 Task: Create a blank project ArtisanBridge with privacy Public and default view as List and in the team Taskers . Create three sections in the project as To-Do, Doing and Done
Action: Mouse moved to (961, 152)
Screenshot: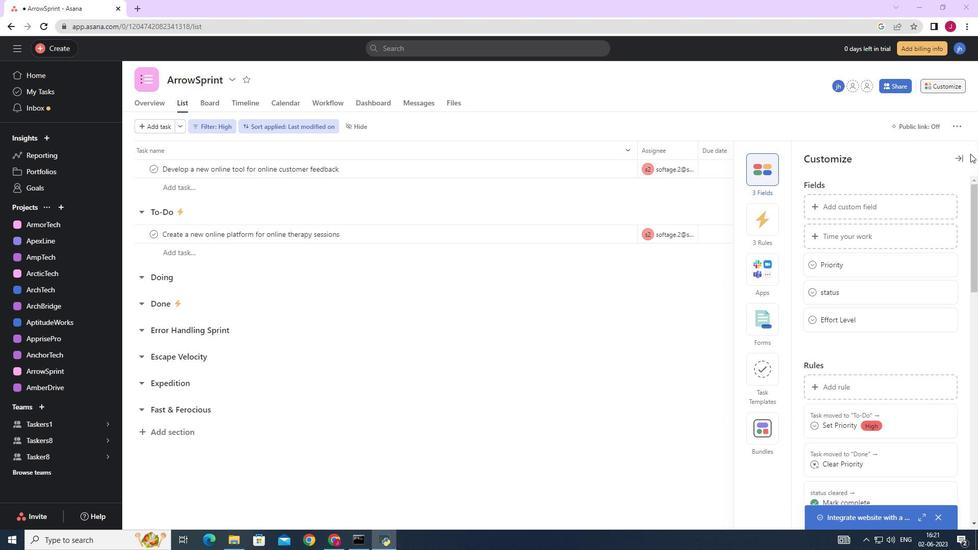 
Action: Mouse pressed left at (961, 152)
Screenshot: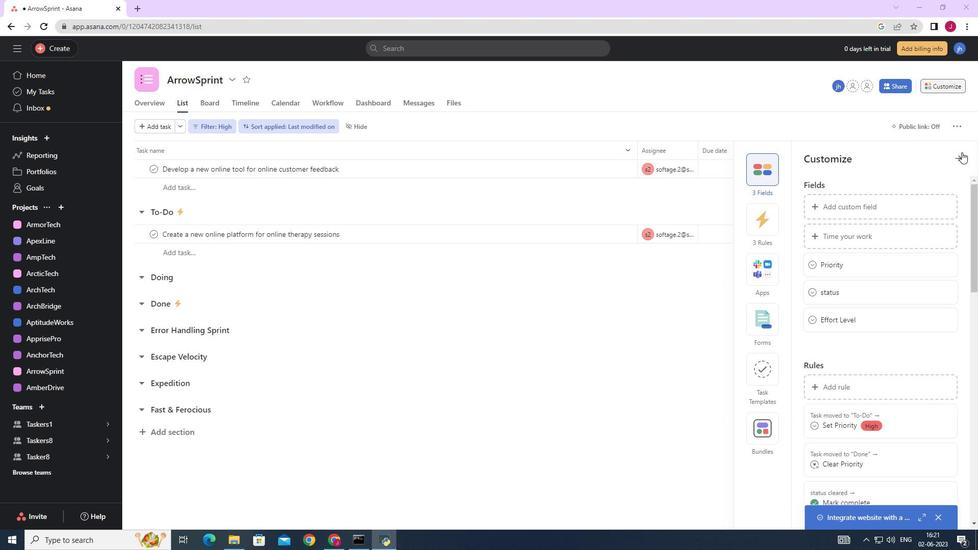 
Action: Mouse moved to (66, 203)
Screenshot: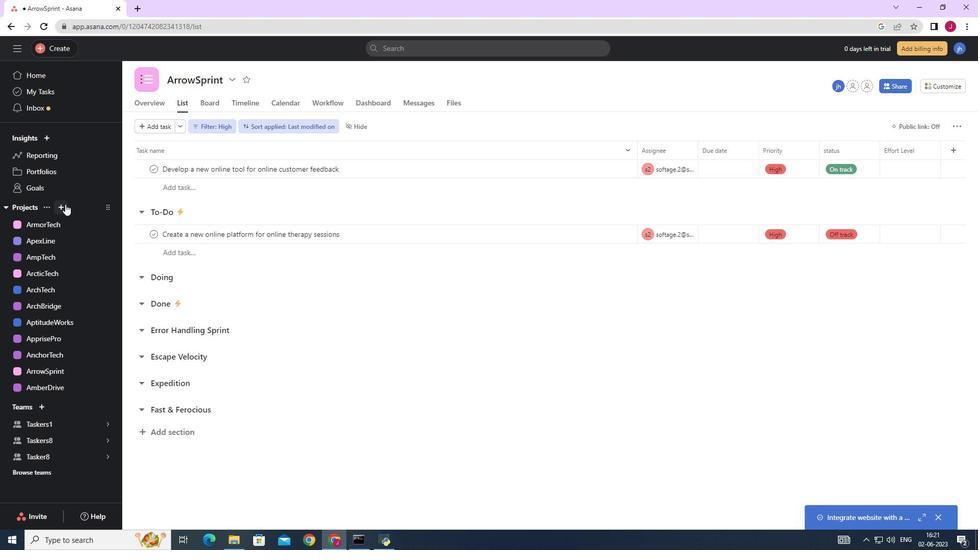 
Action: Mouse pressed left at (65, 203)
Screenshot: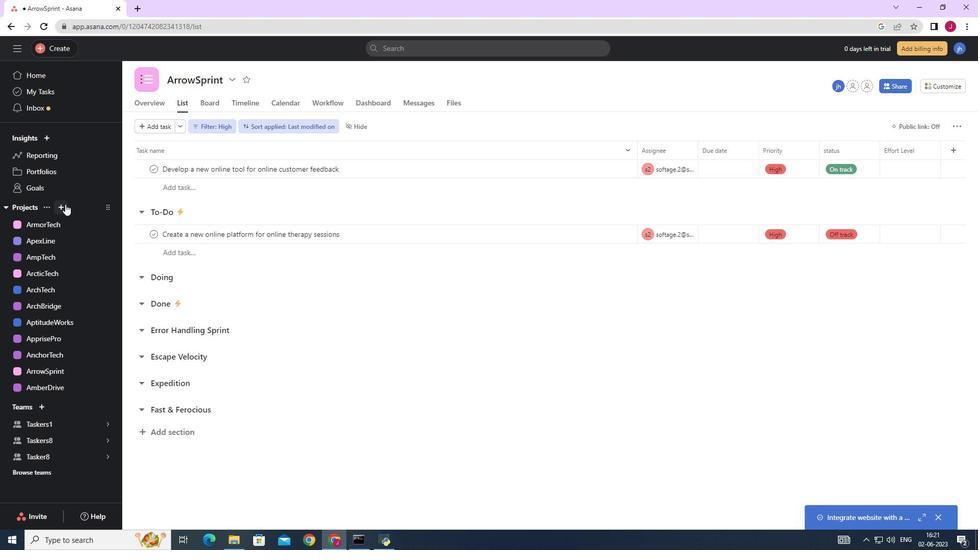 
Action: Mouse moved to (104, 228)
Screenshot: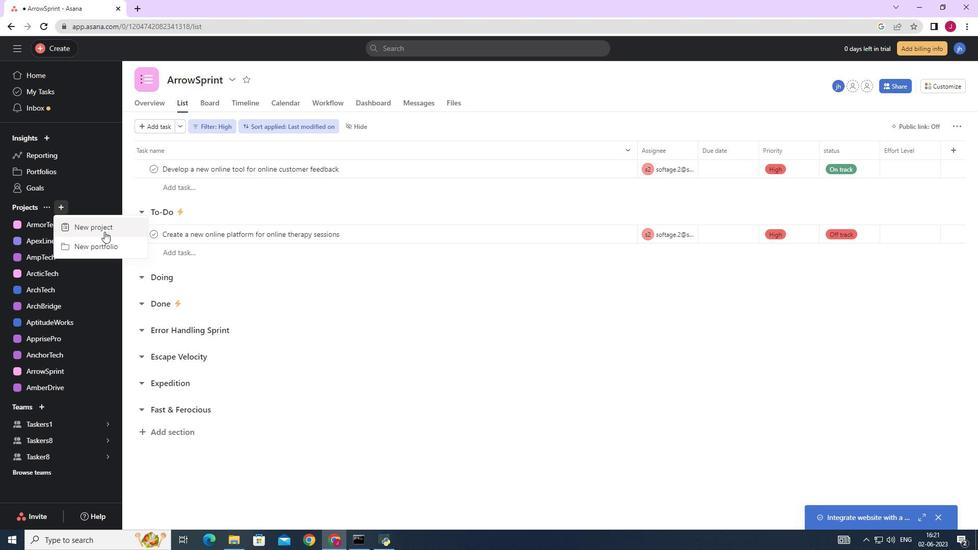 
Action: Mouse pressed left at (104, 228)
Screenshot: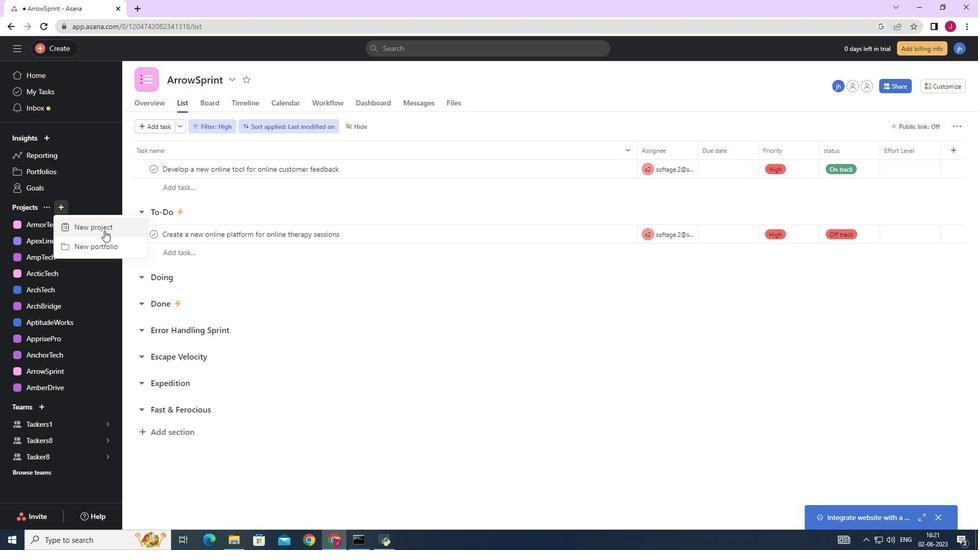 
Action: Mouse moved to (429, 213)
Screenshot: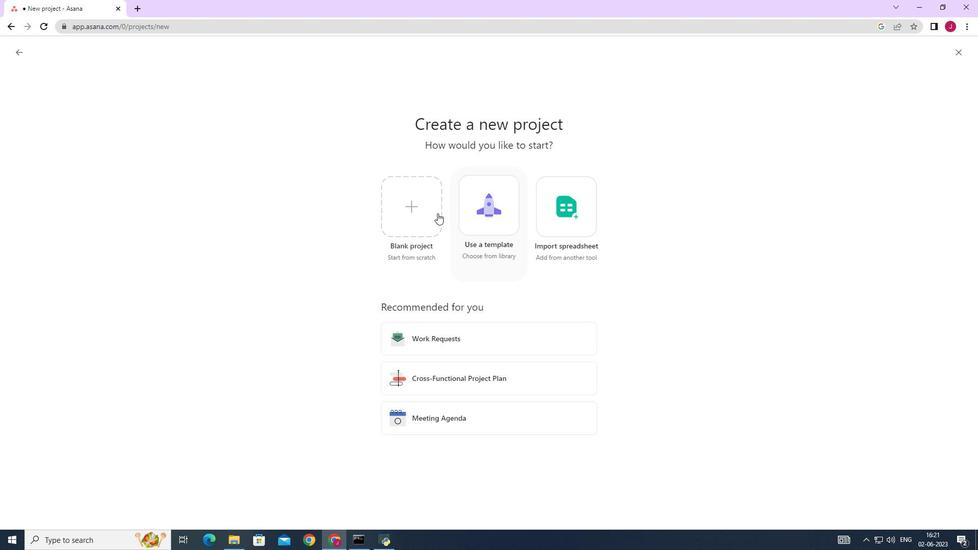 
Action: Mouse pressed left at (429, 213)
Screenshot: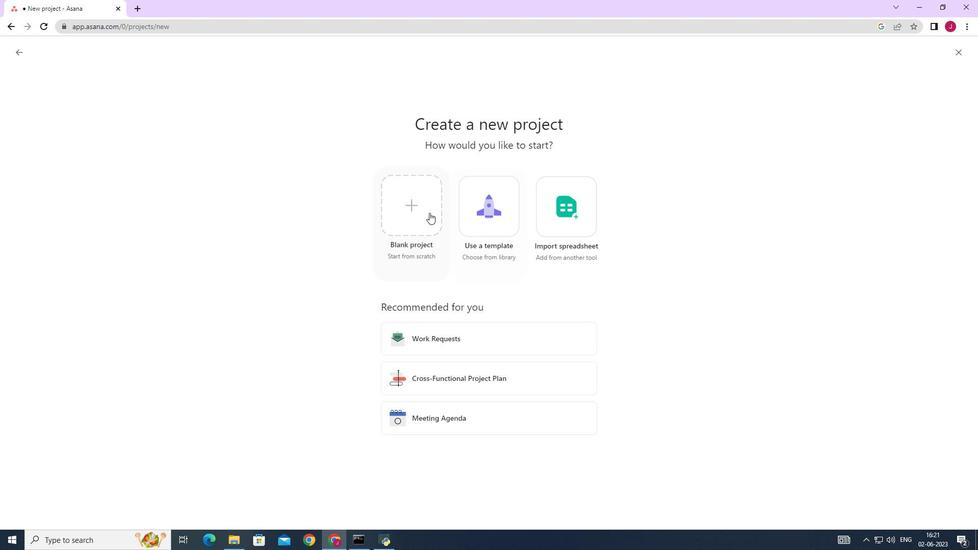 
Action: Mouse moved to (244, 134)
Screenshot: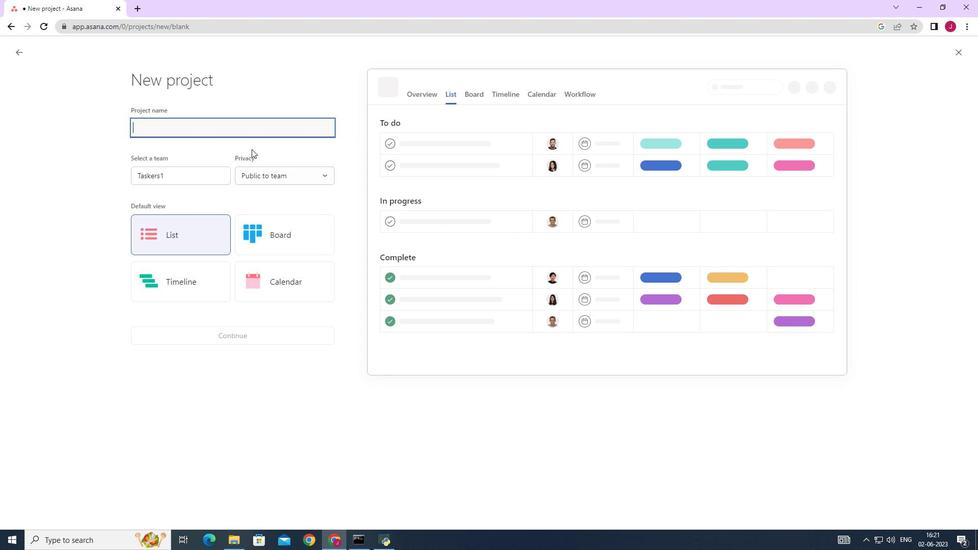 
Action: Key pressed <Key.caps_lock>A<Key.caps_lock>rist<Key.backspace><Key.backspace><Key.backspace>tisan<Key.caps_lock>B<Key.caps_lock>ridge
Screenshot: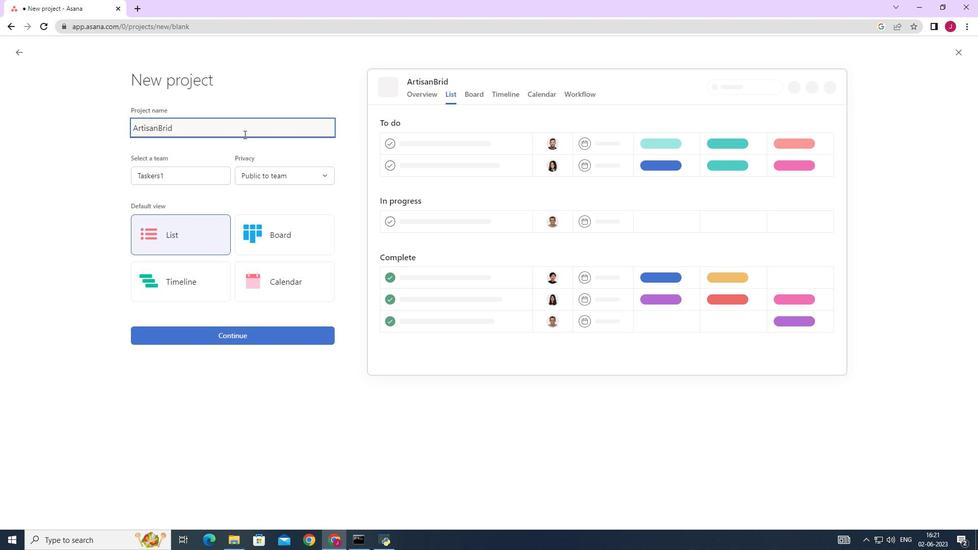 
Action: Mouse moved to (196, 174)
Screenshot: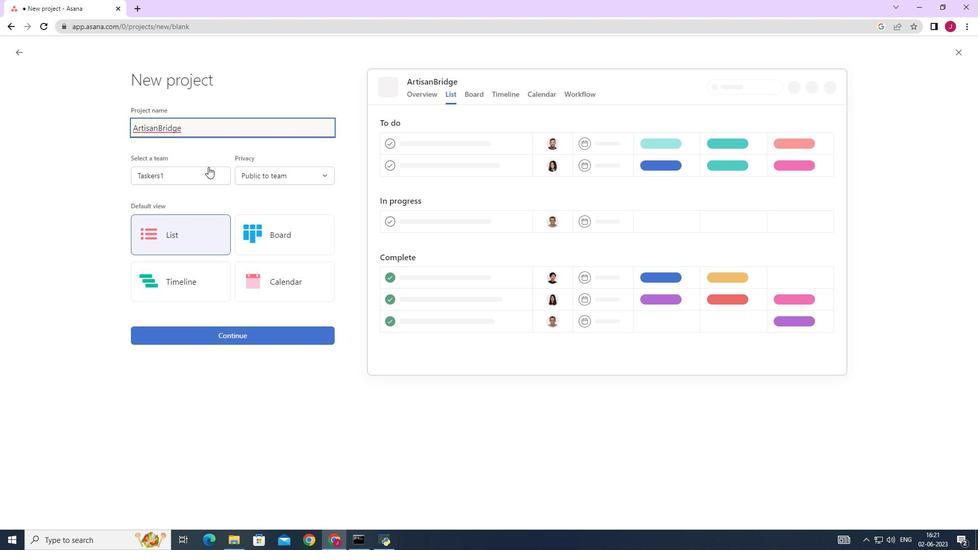 
Action: Mouse pressed left at (196, 174)
Screenshot: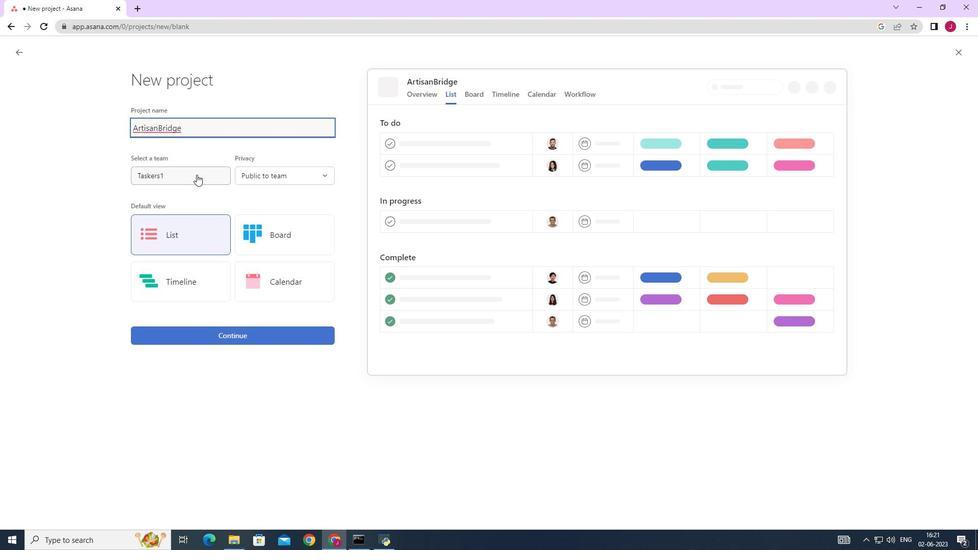 
Action: Mouse moved to (197, 175)
Screenshot: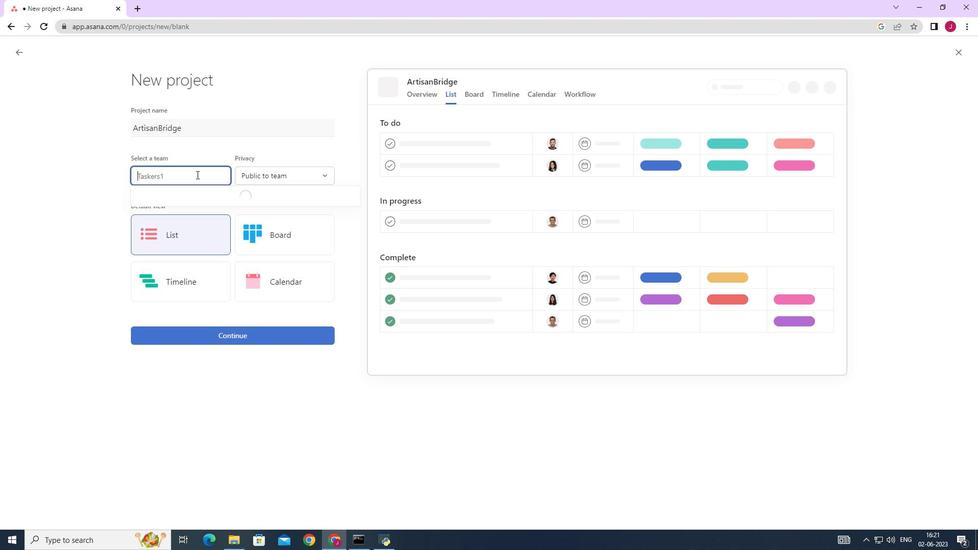 
Action: Mouse pressed left at (197, 175)
Screenshot: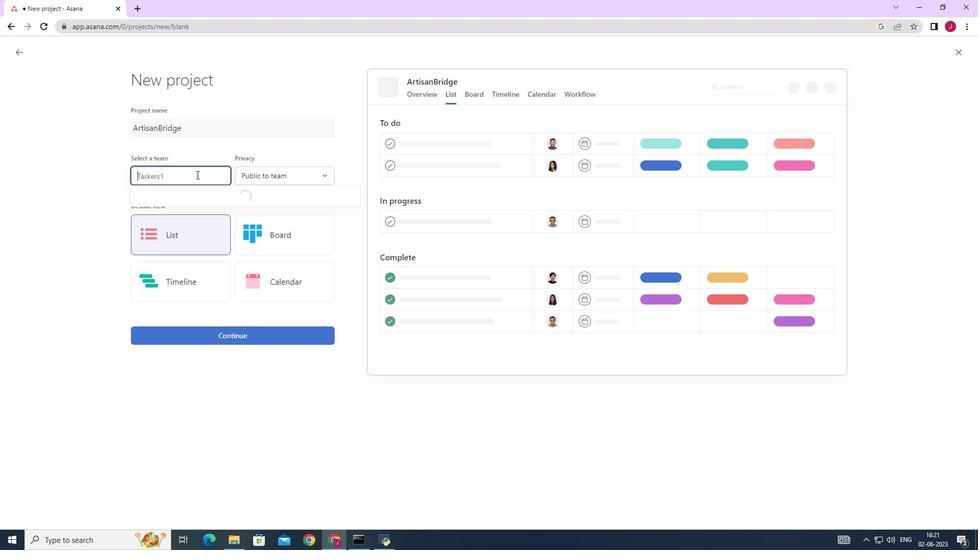 
Action: Mouse moved to (286, 177)
Screenshot: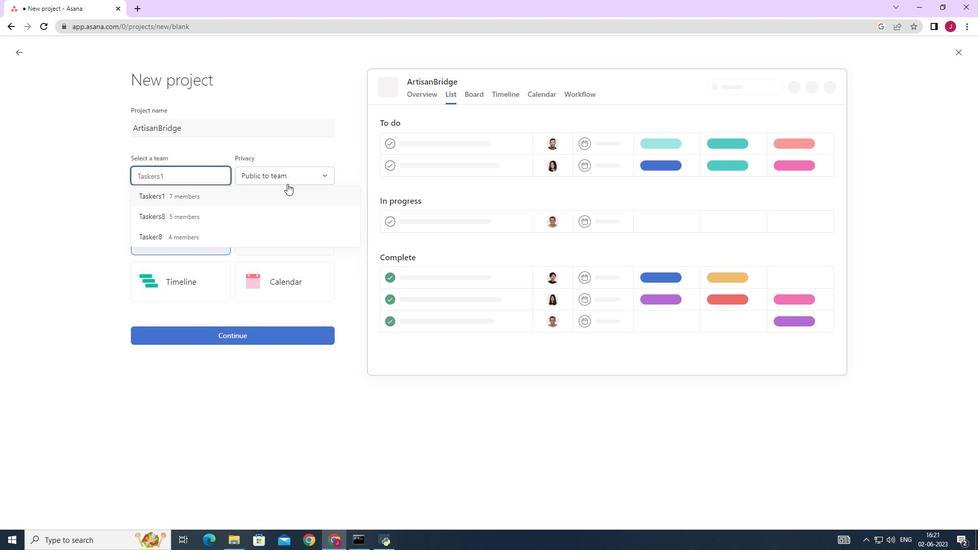 
Action: Mouse pressed left at (286, 177)
Screenshot: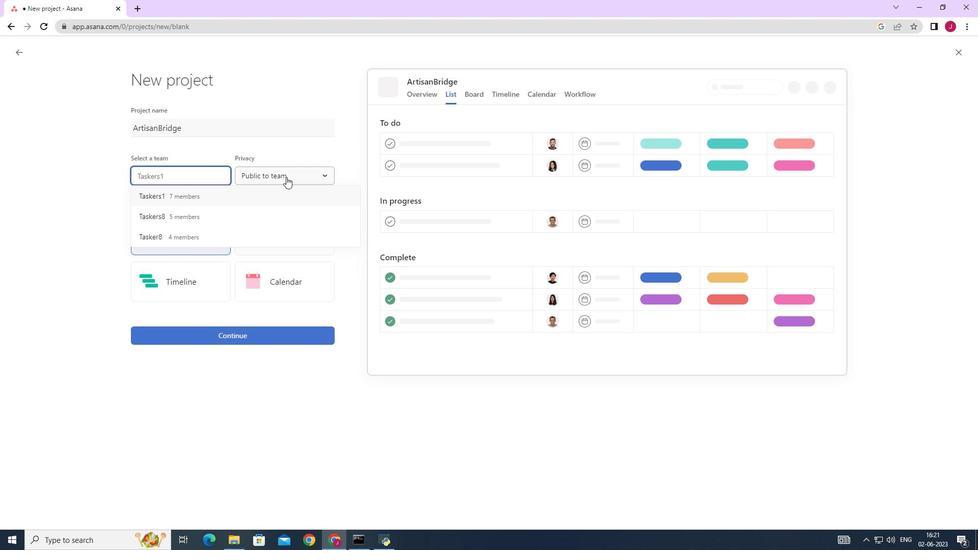 
Action: Mouse moved to (168, 239)
Screenshot: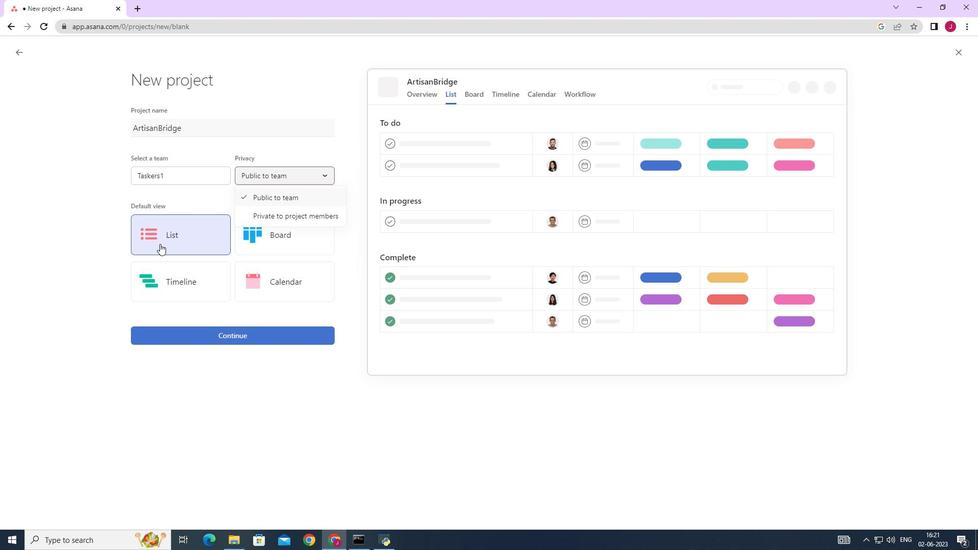 
Action: Mouse pressed left at (168, 239)
Screenshot: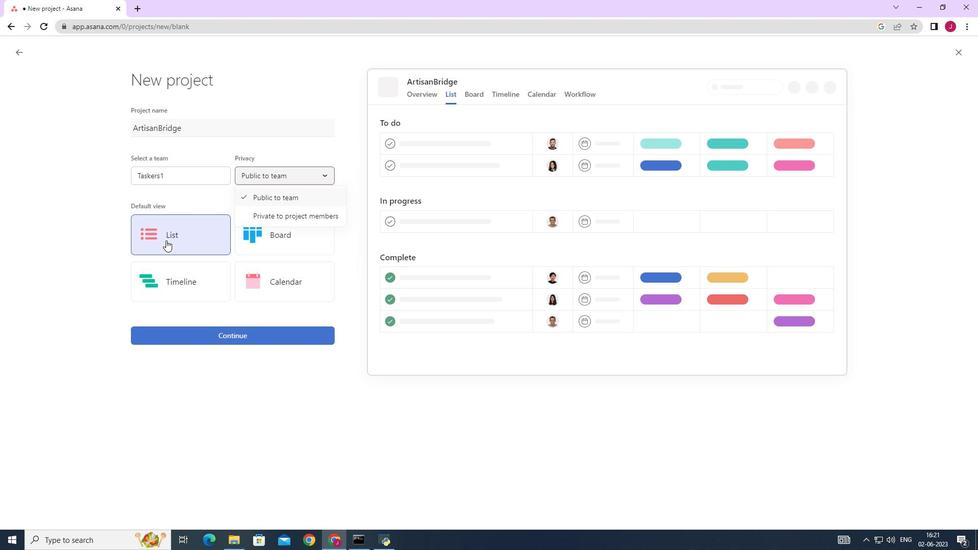 
Action: Mouse moved to (231, 336)
Screenshot: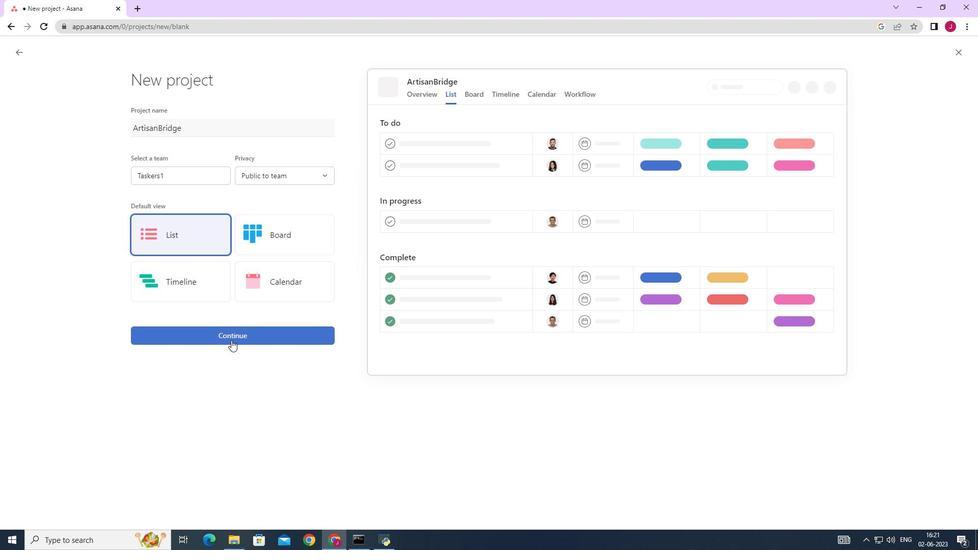 
Action: Mouse pressed left at (231, 336)
Screenshot: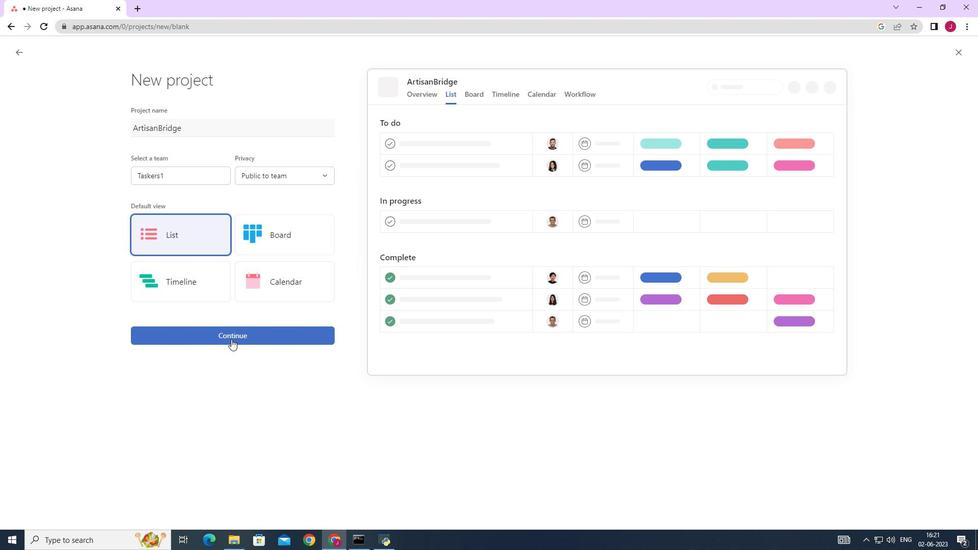 
Action: Mouse moved to (252, 276)
Screenshot: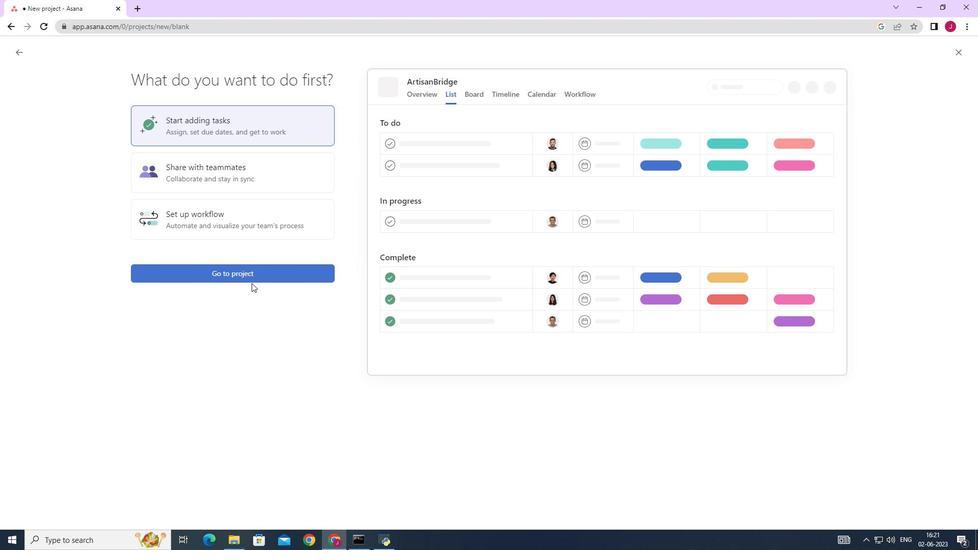 
Action: Mouse pressed left at (252, 276)
Screenshot: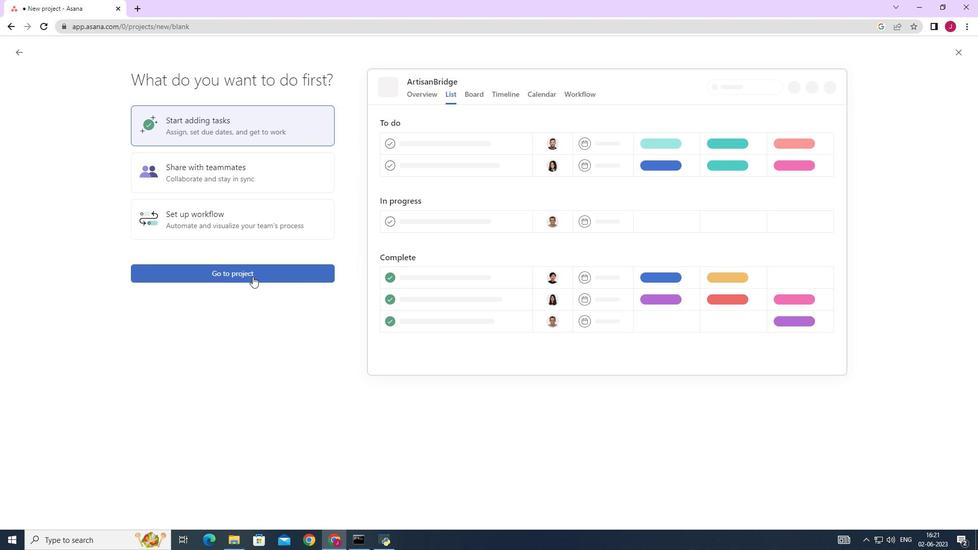 
Action: Mouse moved to (170, 222)
Screenshot: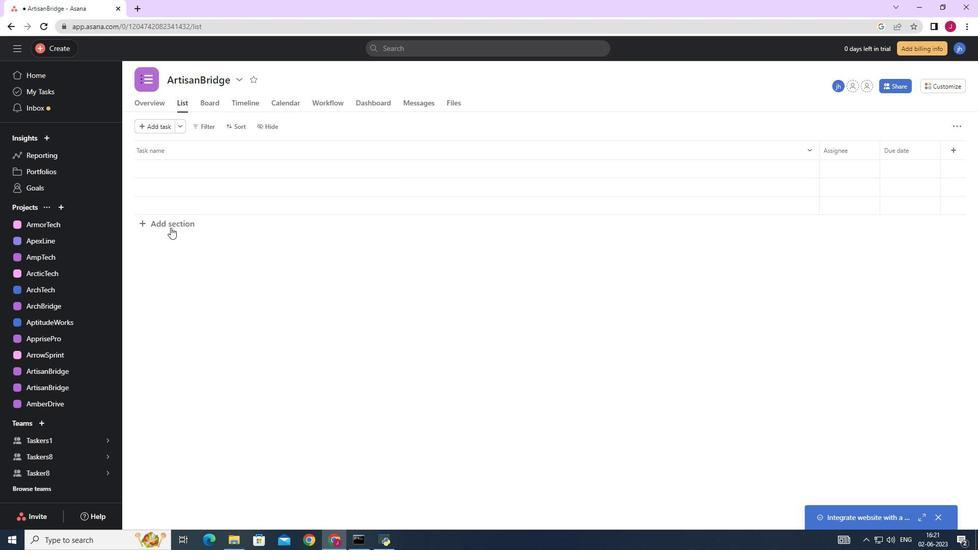 
Action: Mouse pressed left at (170, 222)
Screenshot: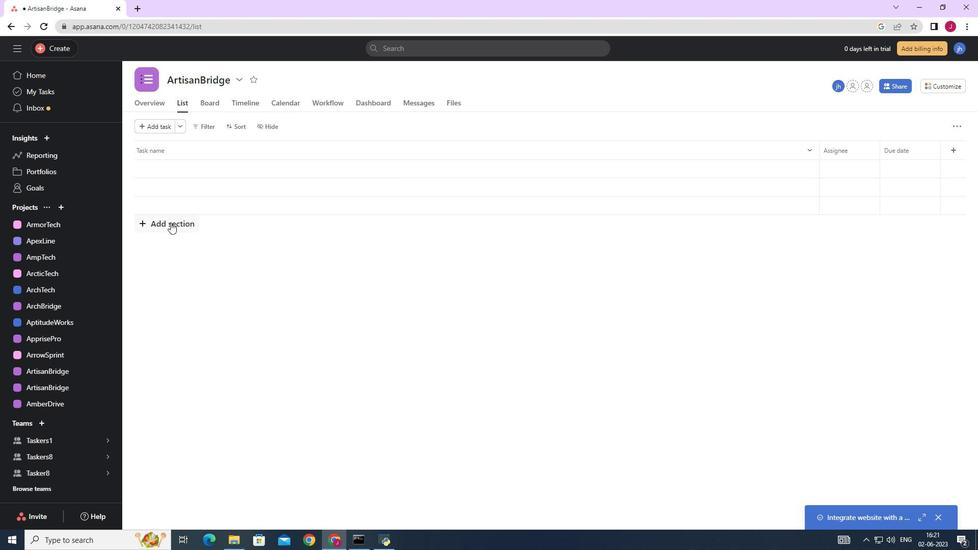 
Action: Mouse moved to (170, 222)
Screenshot: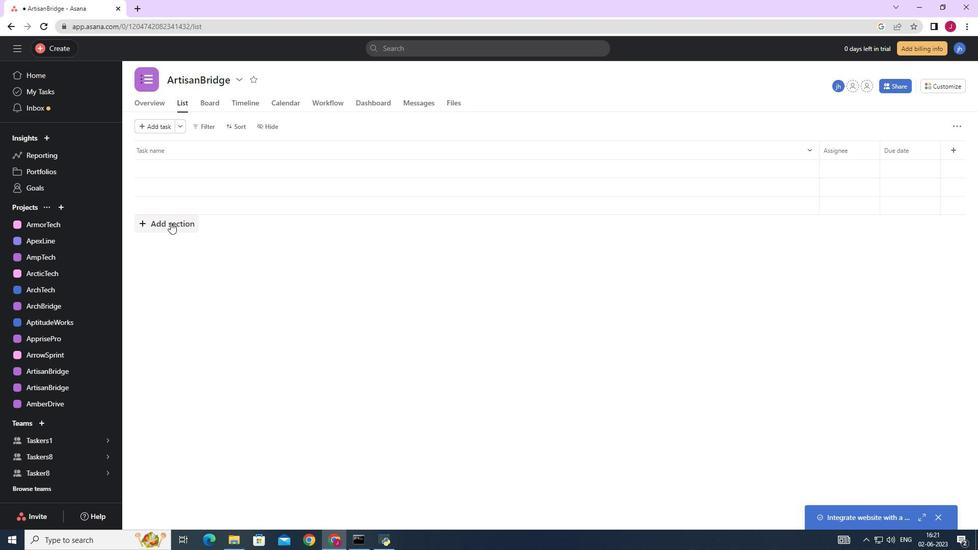 
Action: Key pressed t<Key.caps_lock>O-<Key.caps_lock>d<Key.caps_lock>O<Key.backspace><Key.backspace><Key.backspace><Key.backspace><Key.backspace><Key.backspace><Key.backspace><Key.backspace>T<Key.caps_lock>o=<Key.backspace>0<Key.backspace>-<Key.caps_lock>D<Key.caps_lock>o
Screenshot: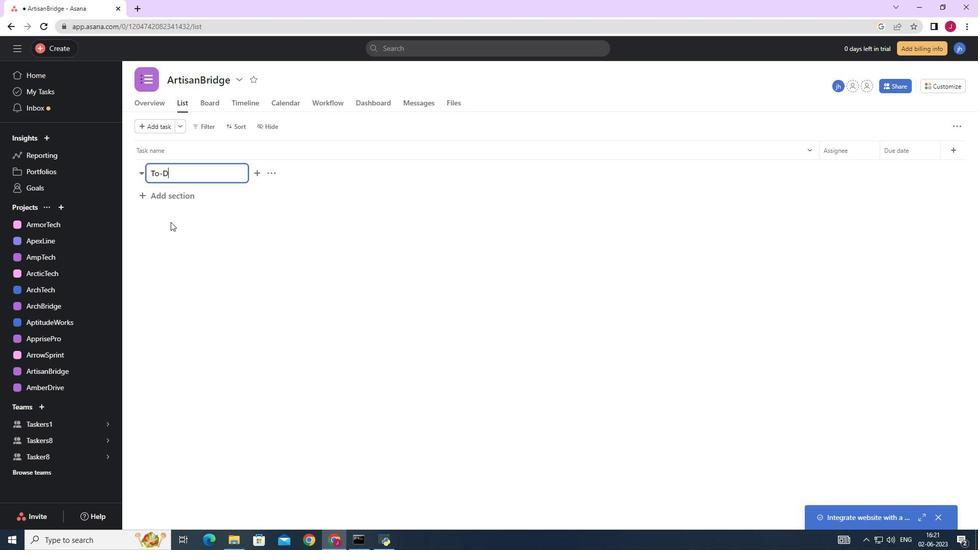
Action: Mouse moved to (182, 194)
Screenshot: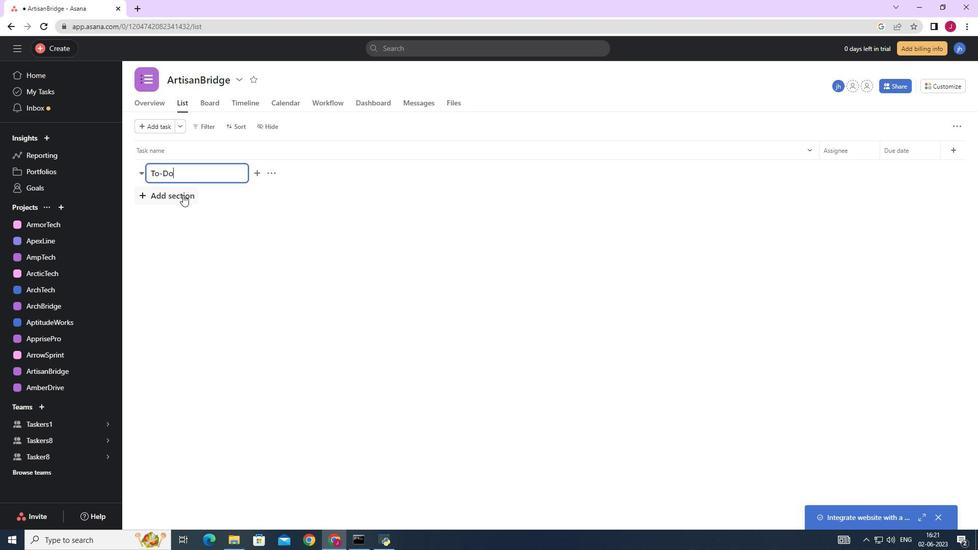 
Action: Mouse pressed left at (182, 194)
Screenshot: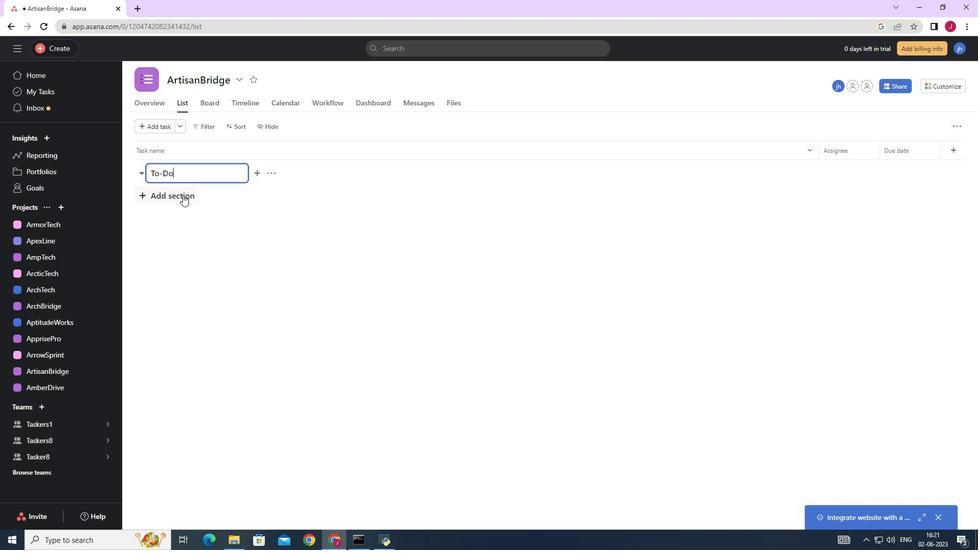 
Action: Key pressed <Key.caps_lock><Key.caps_lock>d<Key.caps_lock>OING<Key.backspace><Key.backspace><Key.backspace><Key.backspace><Key.backspace><Key.backspace><Key.backspace><Key.backspace><Key.backspace>D<Key.caps_lock>oing
Screenshot: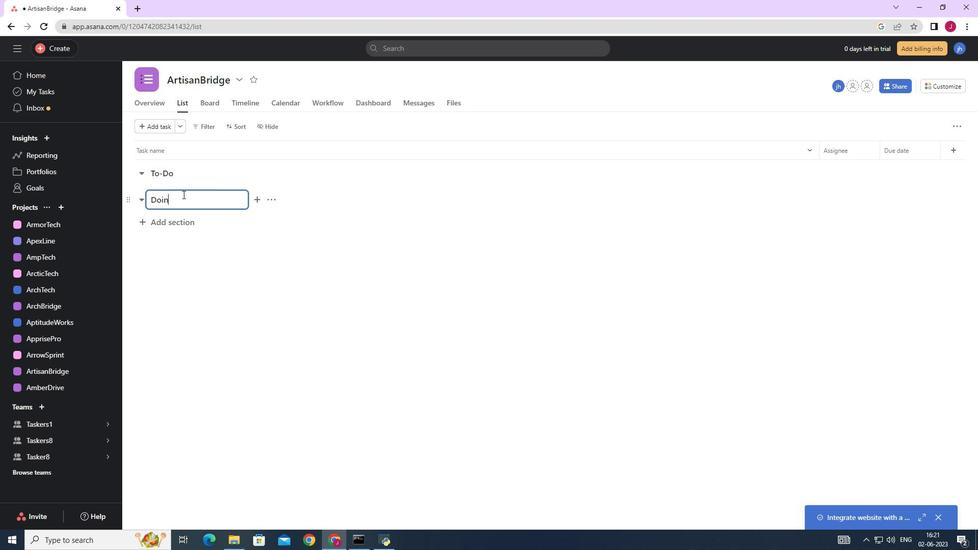 
Action: Mouse moved to (191, 216)
Screenshot: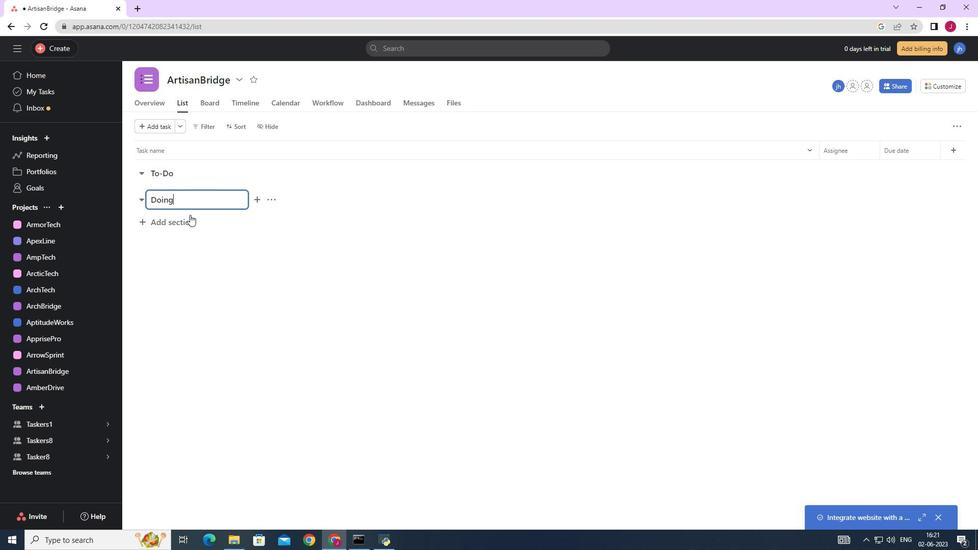 
Action: Mouse pressed left at (191, 216)
Screenshot: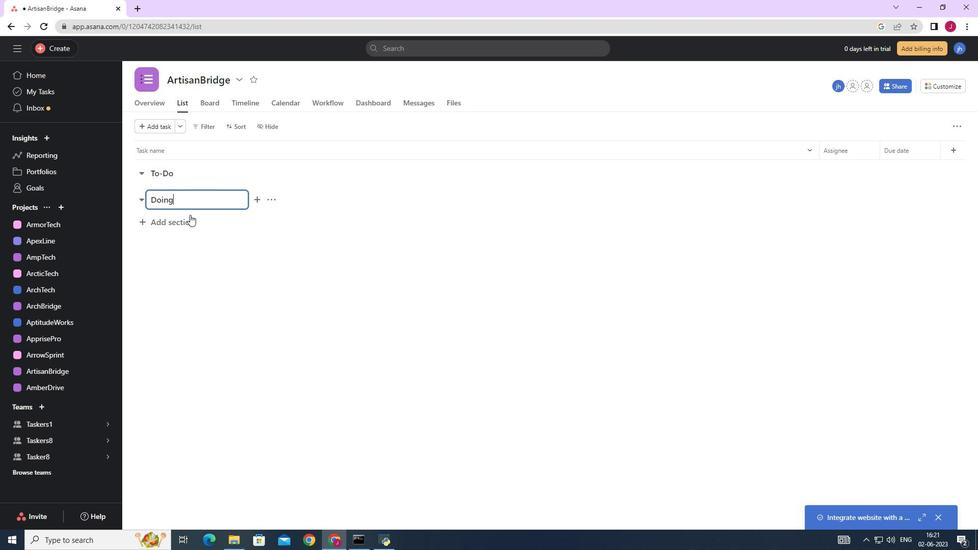 
Action: Mouse moved to (193, 218)
Screenshot: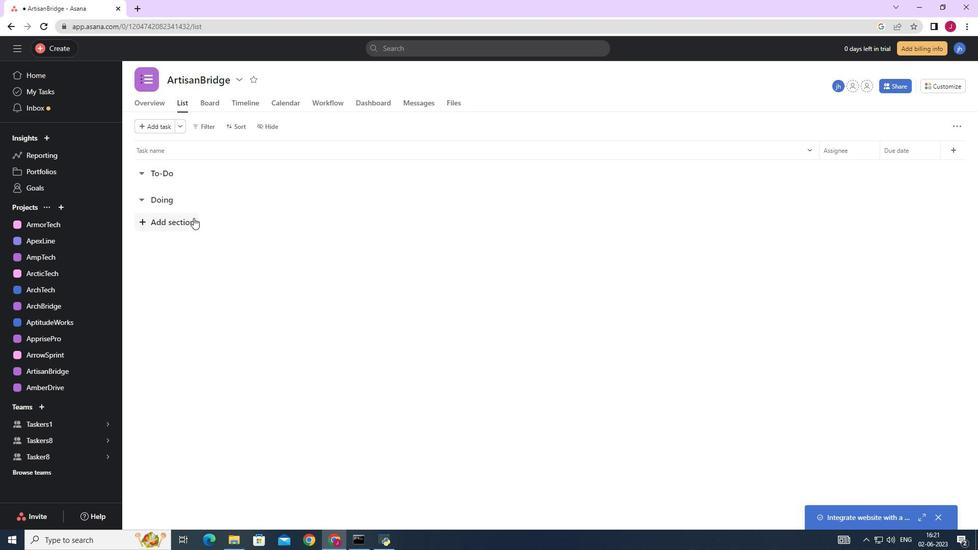 
Action: Key pressed <Key.caps_lock>D<Key.caps_lock>one<Key.enter>
Screenshot: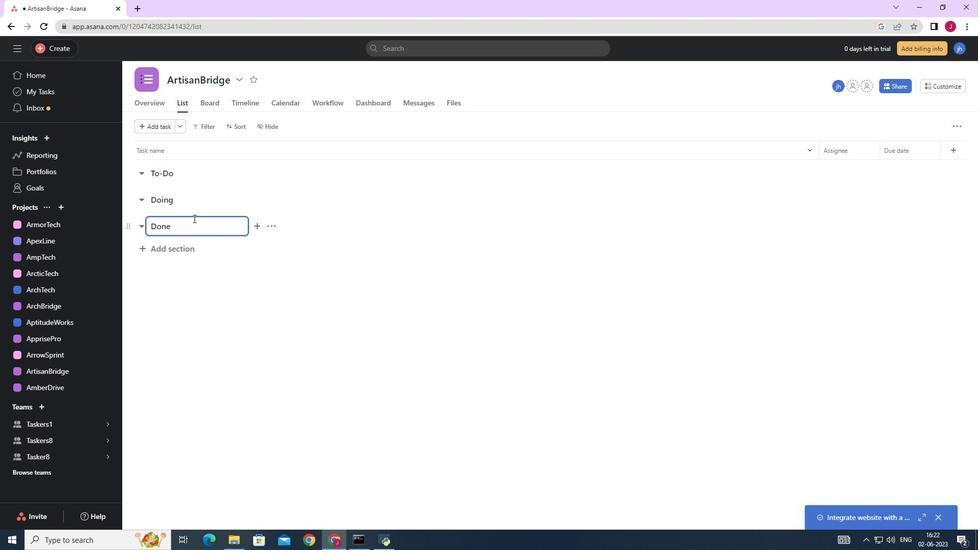 
